 Task: In the  document gratitudepractice.odt Select the text and change paragraph spacing to  'Double' Change page orientation to  'Landscape' Add Page color Dark Red
Action: Mouse moved to (215, 389)
Screenshot: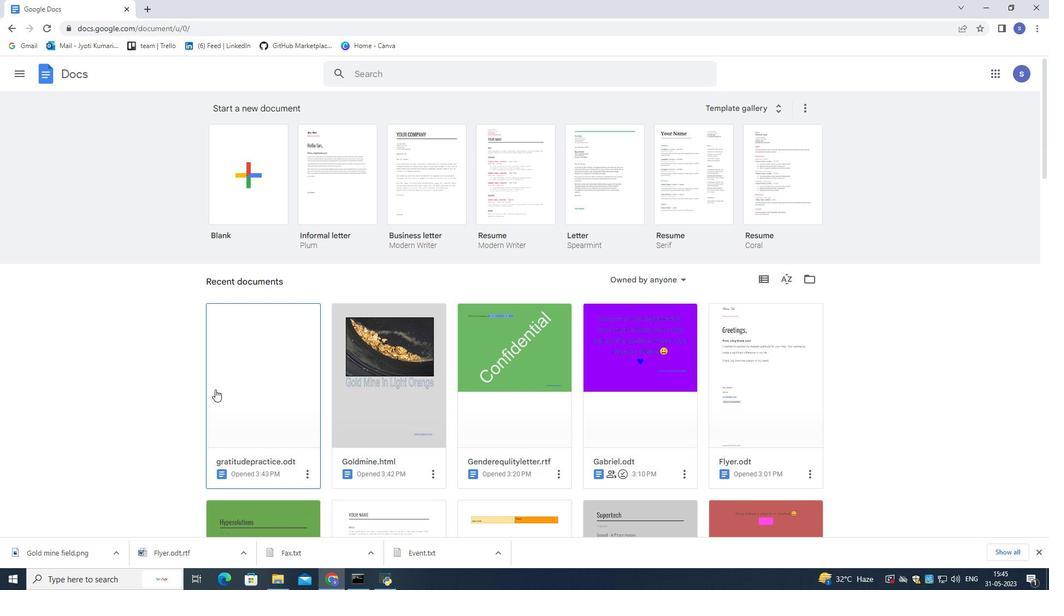 
Action: Mouse pressed left at (215, 389)
Screenshot: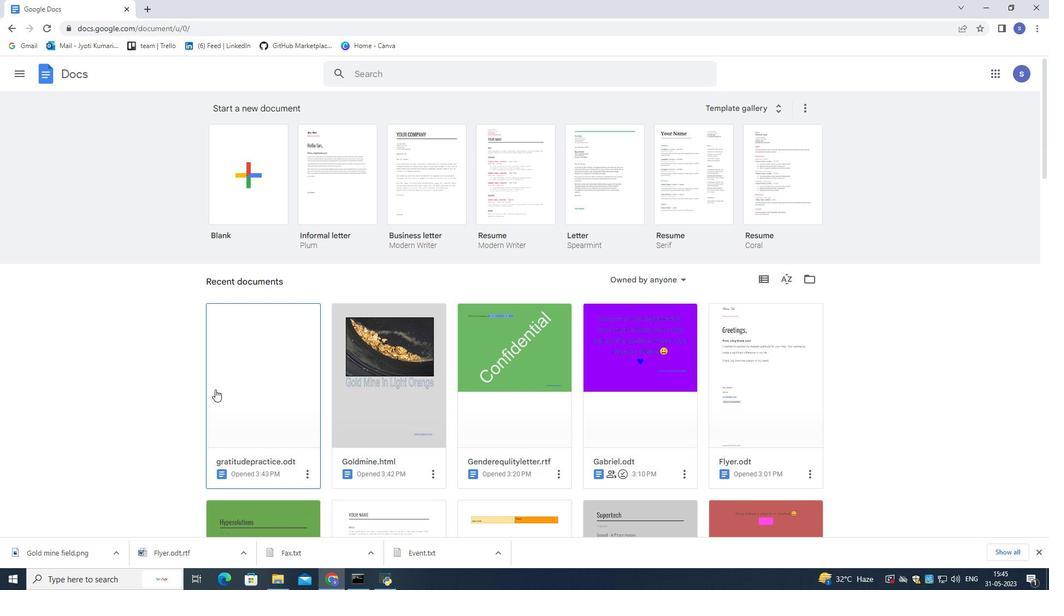 
Action: Mouse moved to (452, 252)
Screenshot: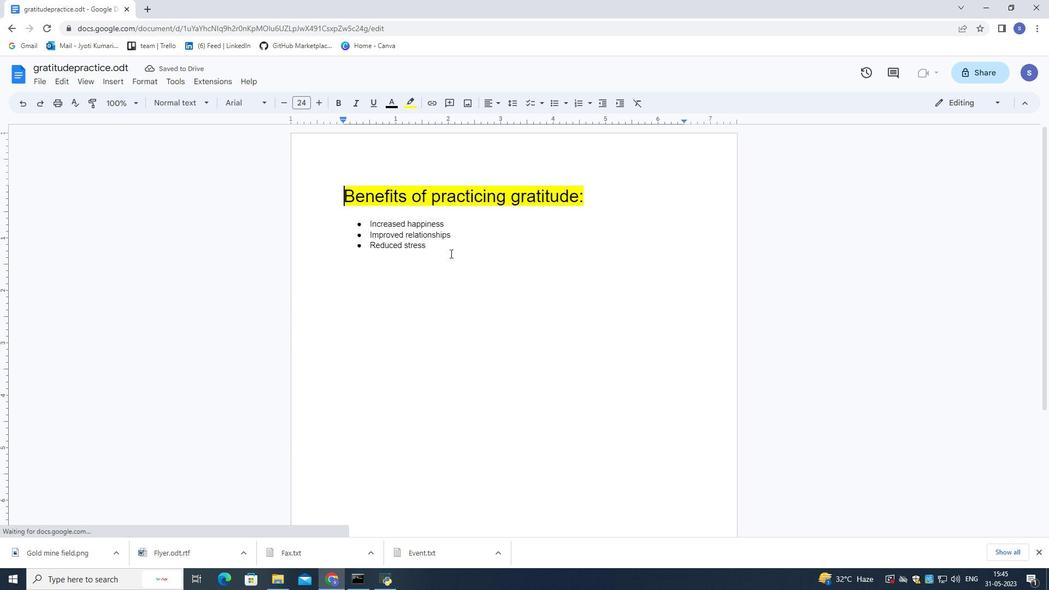 
Action: Mouse pressed left at (452, 252)
Screenshot: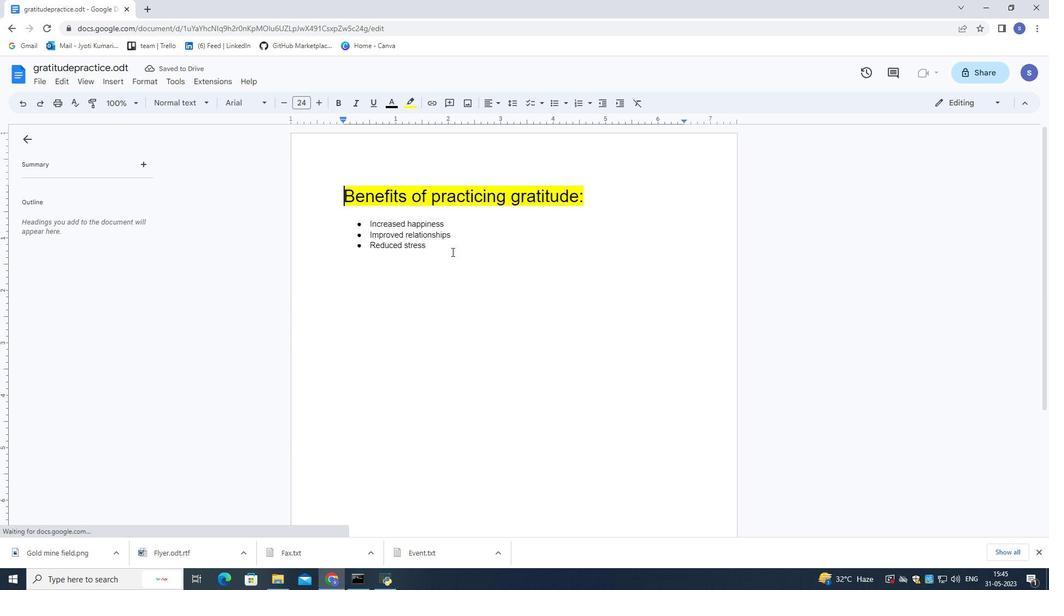 
Action: Mouse moved to (516, 108)
Screenshot: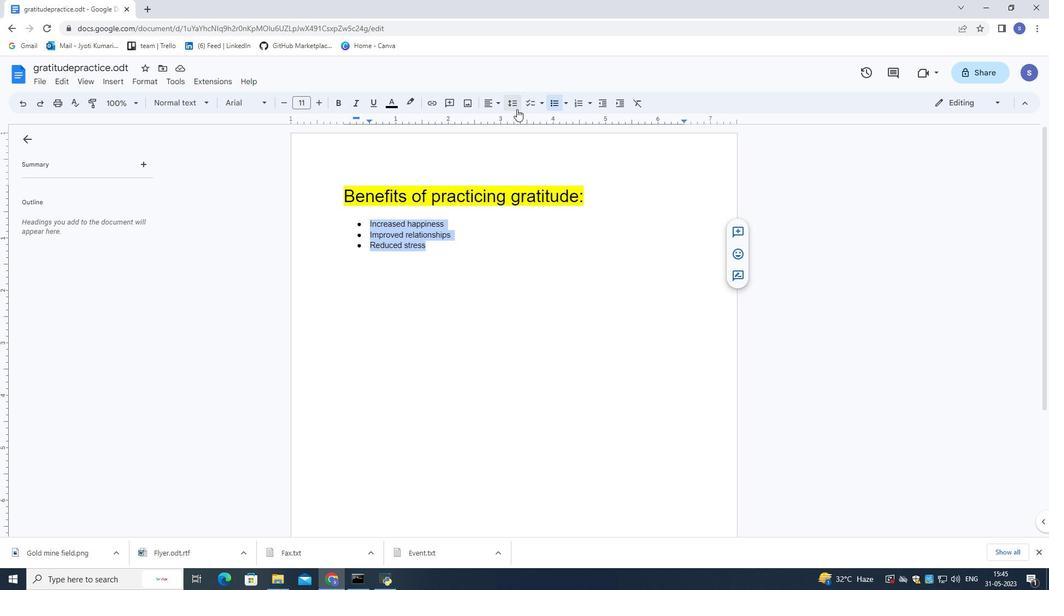
Action: Mouse pressed left at (516, 108)
Screenshot: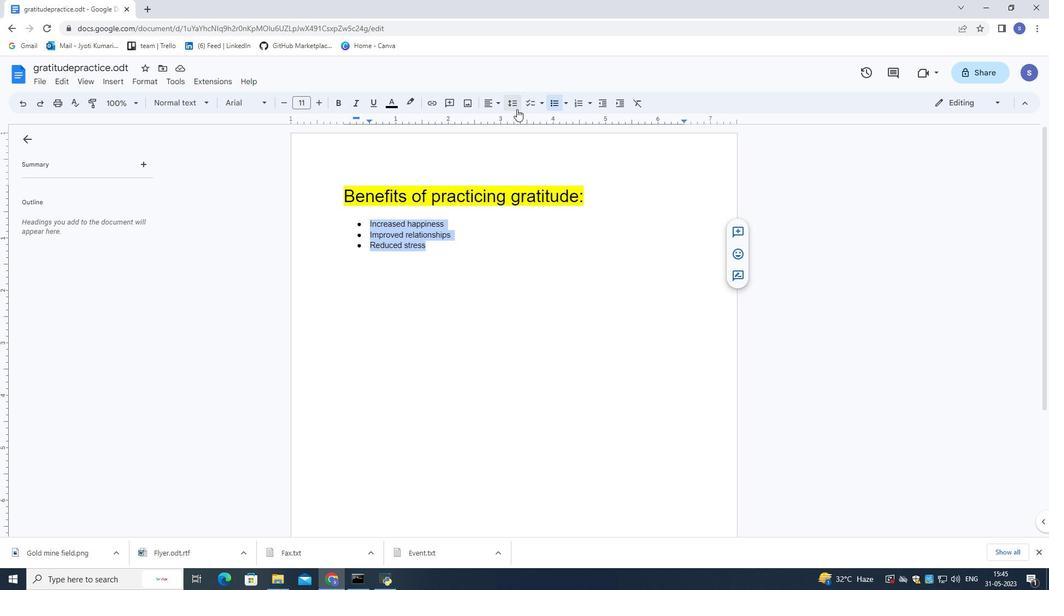 
Action: Mouse moved to (527, 177)
Screenshot: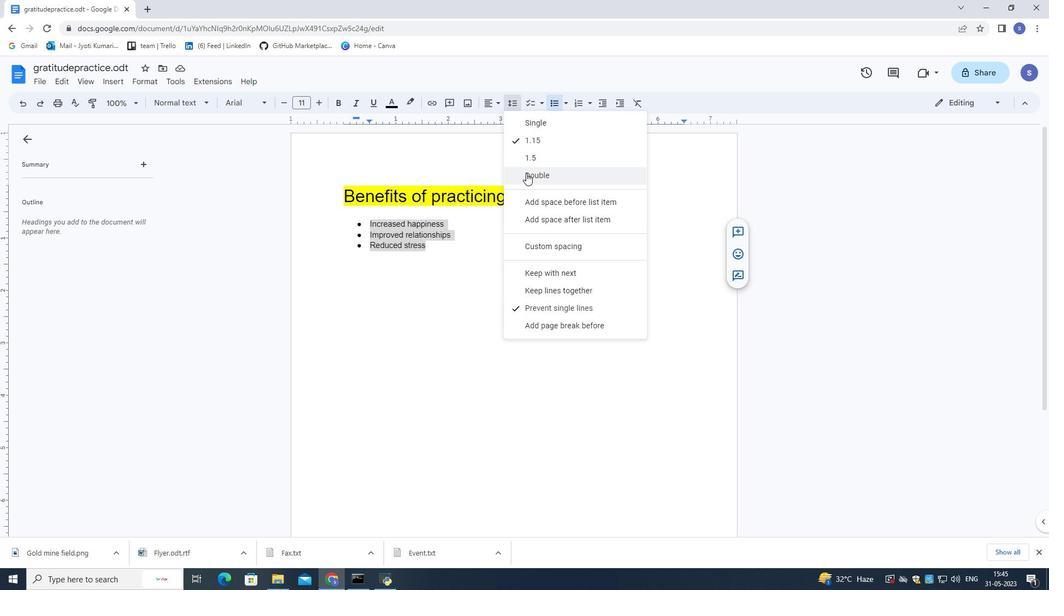 
Action: Mouse pressed left at (527, 177)
Screenshot: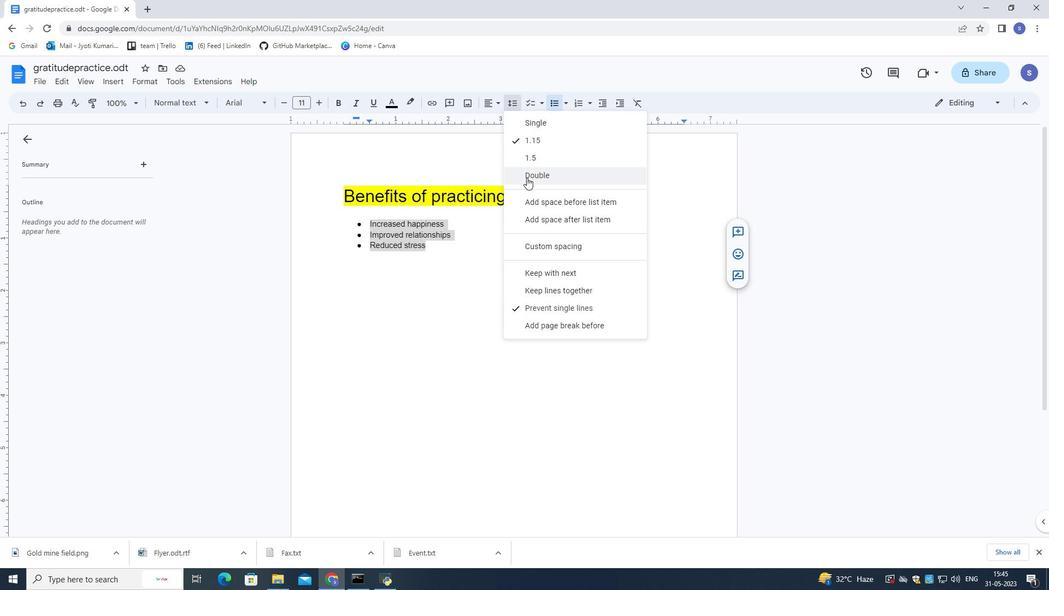 
Action: Mouse moved to (311, 217)
Screenshot: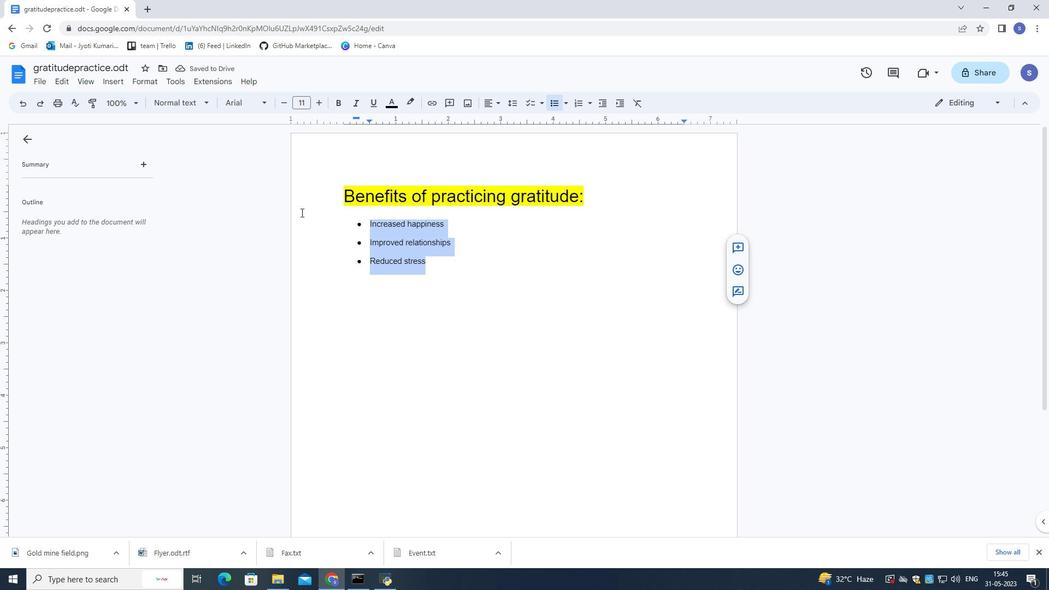
Action: Mouse pressed left at (311, 217)
Screenshot: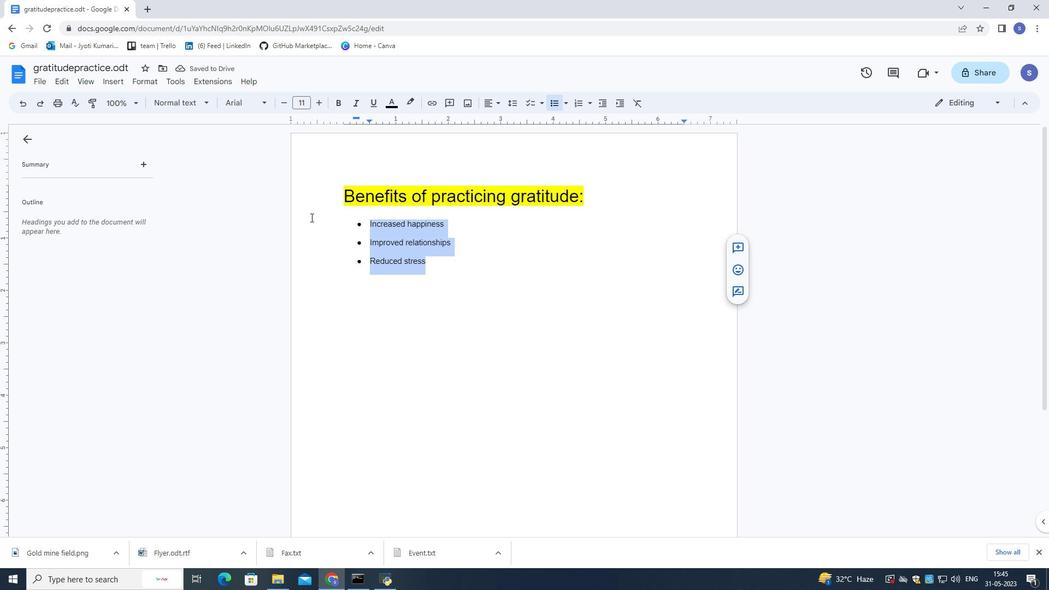 
Action: Mouse moved to (139, 79)
Screenshot: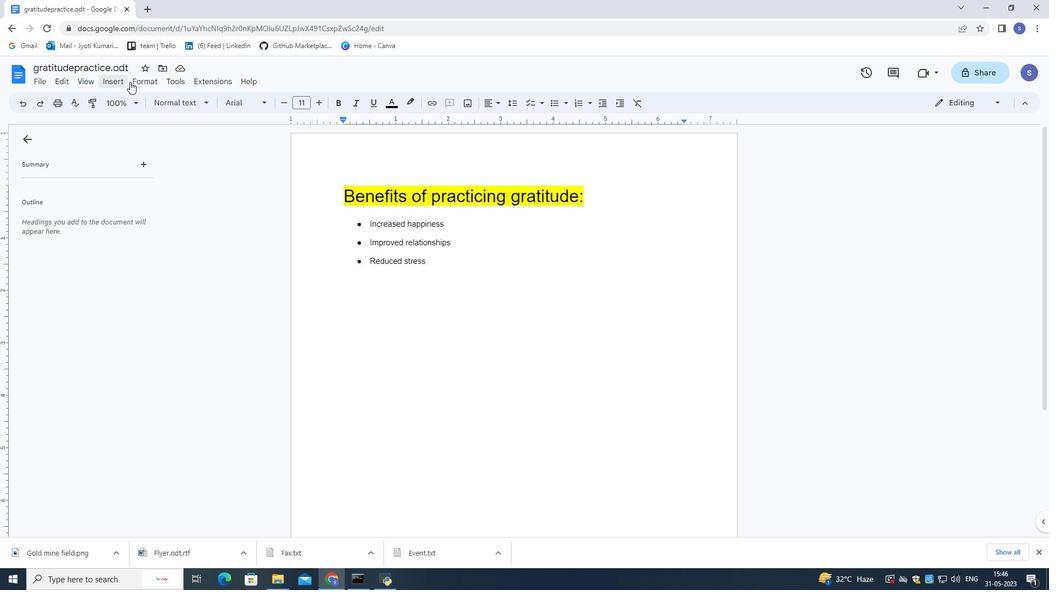 
Action: Mouse pressed left at (139, 79)
Screenshot: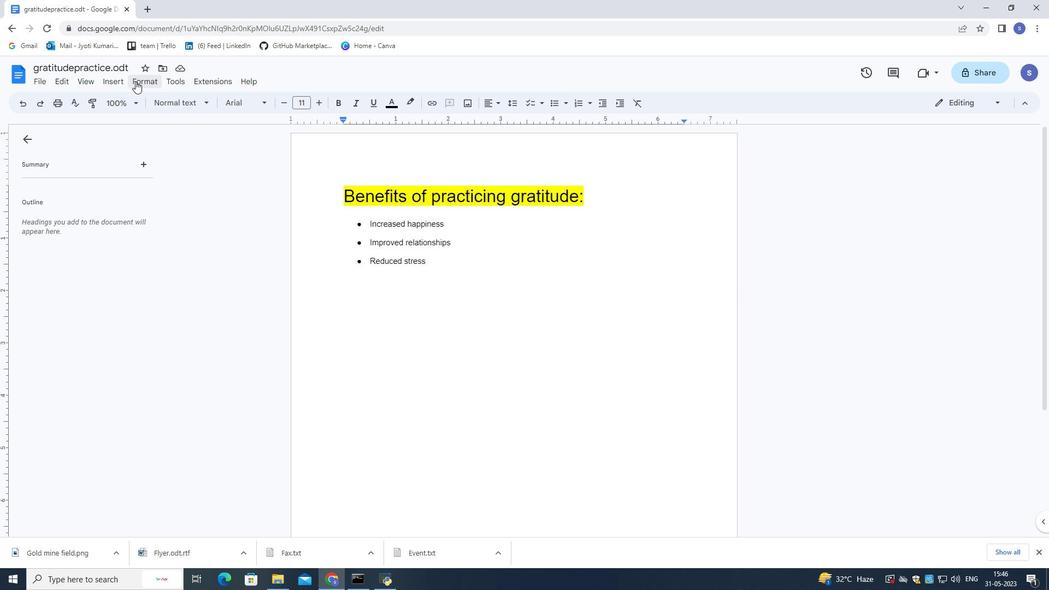 
Action: Mouse moved to (172, 251)
Screenshot: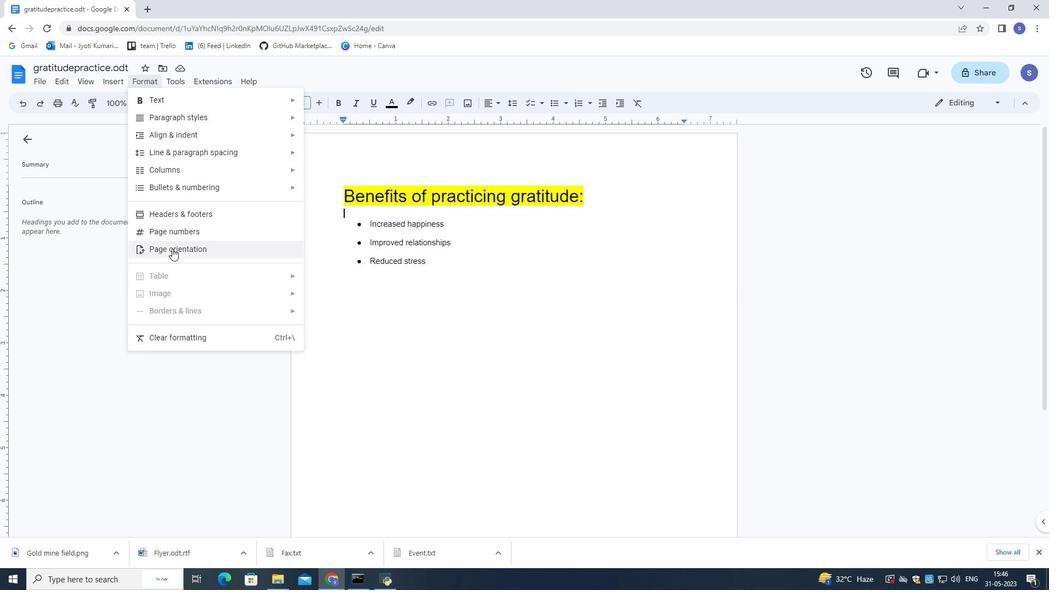 
Action: Mouse pressed left at (172, 251)
Screenshot: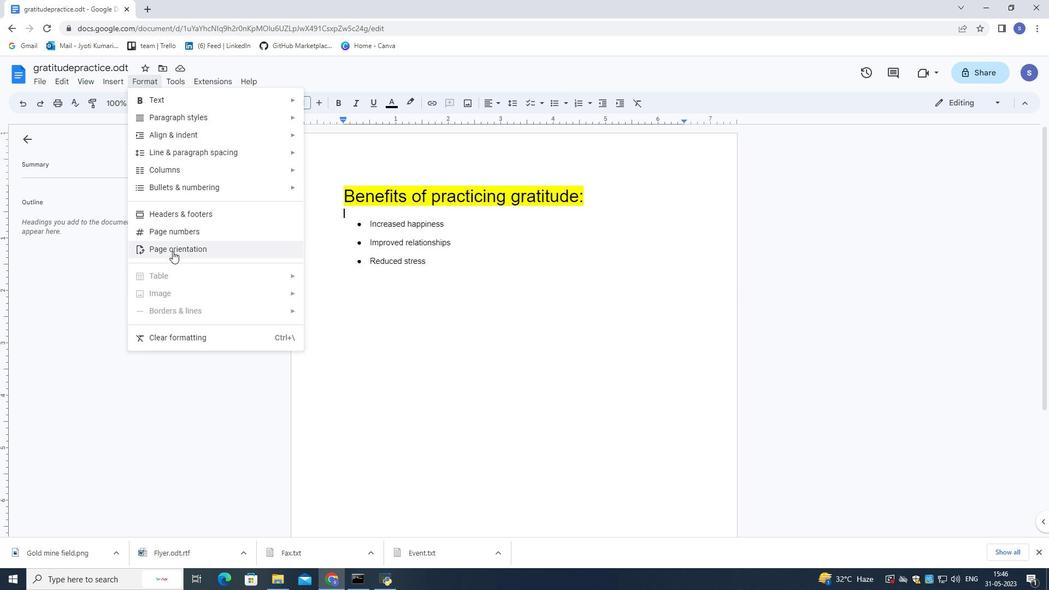 
Action: Mouse moved to (489, 318)
Screenshot: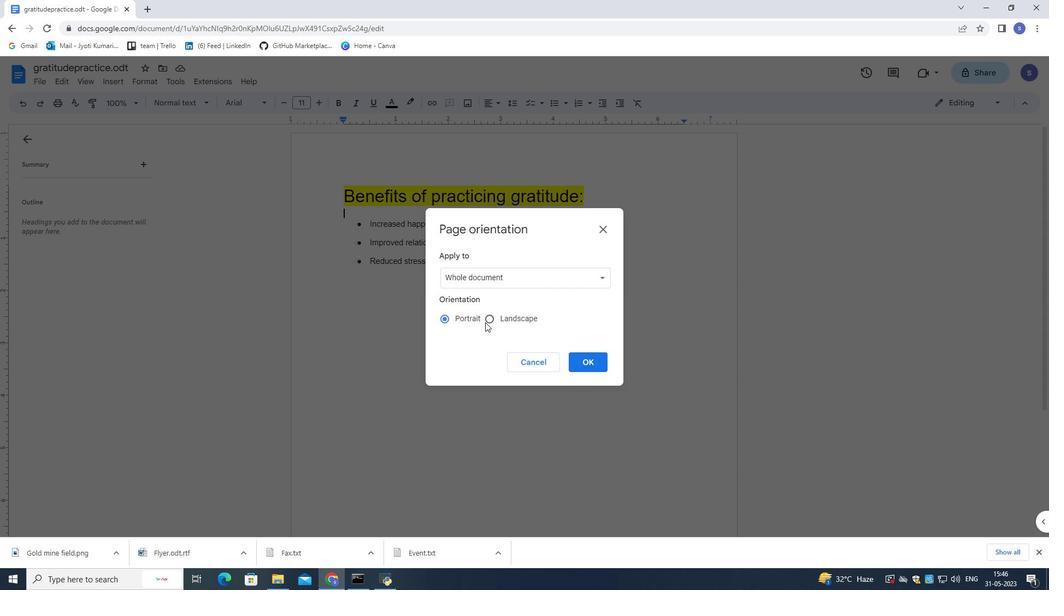 
Action: Mouse pressed left at (489, 318)
Screenshot: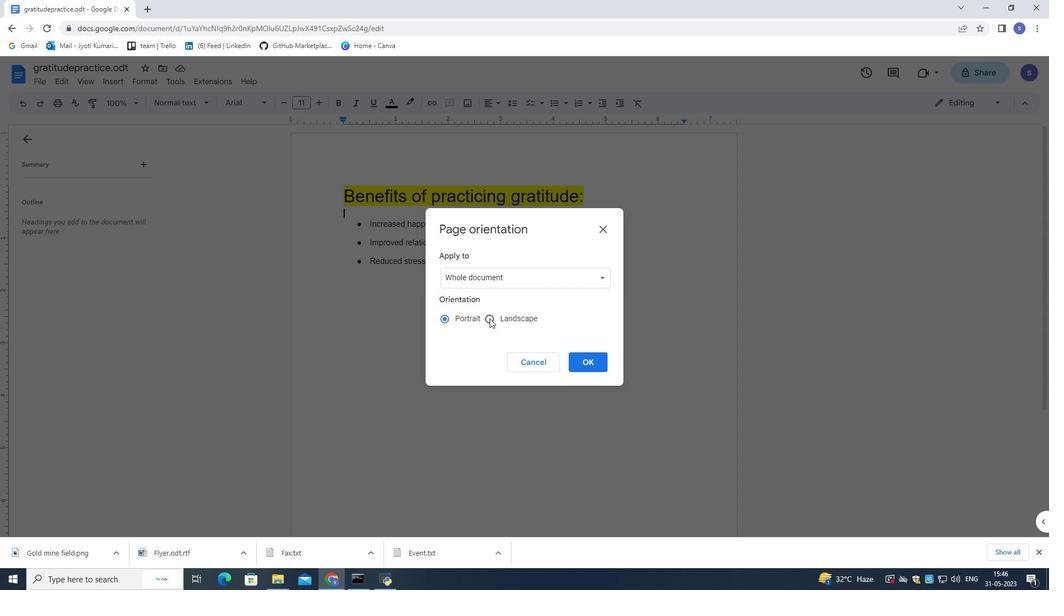 
Action: Mouse moved to (590, 365)
Screenshot: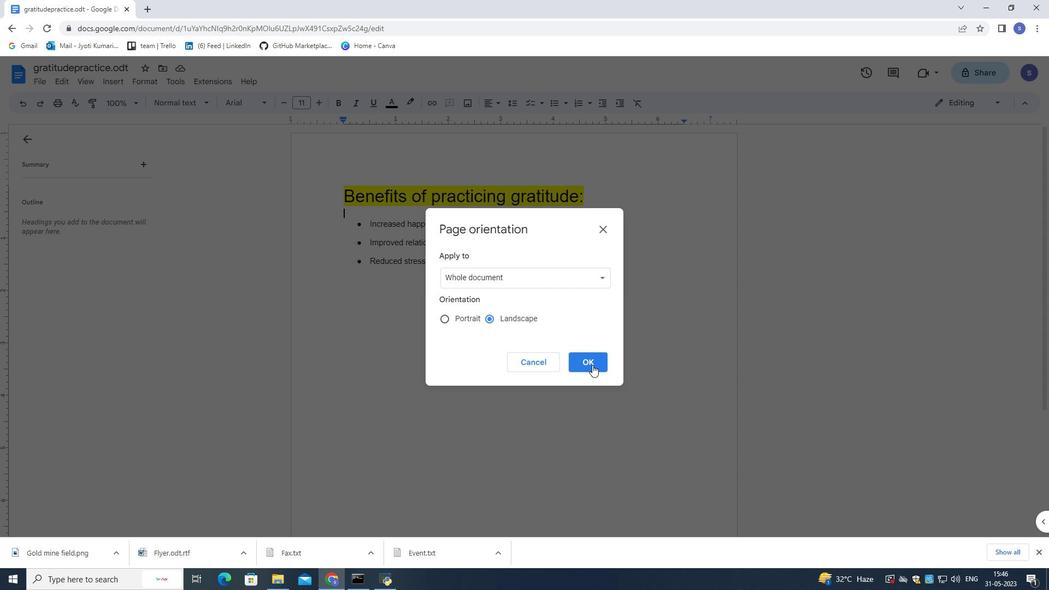 
Action: Mouse pressed left at (590, 365)
Screenshot: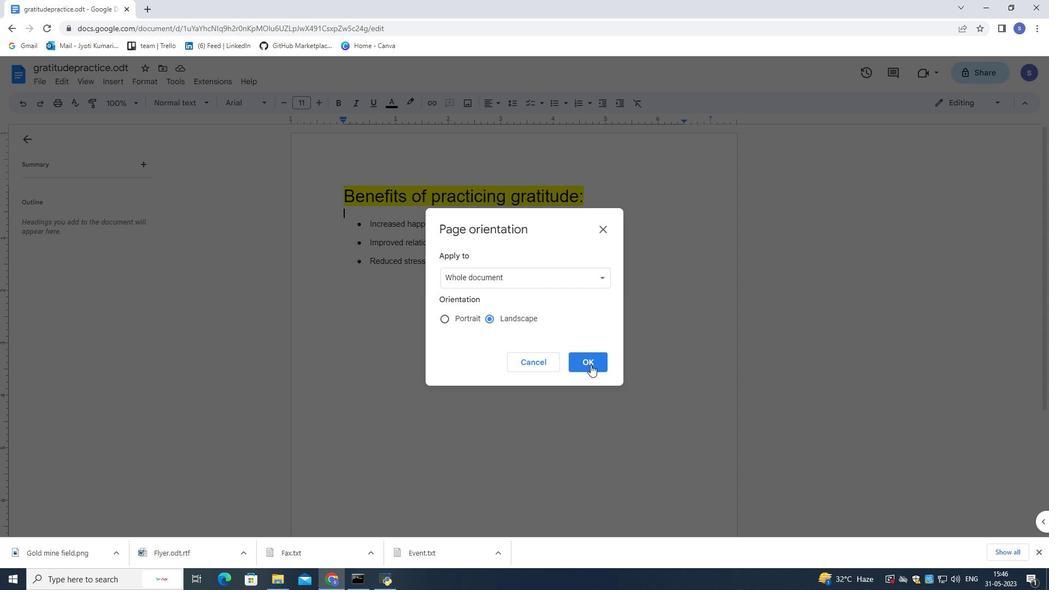 
Action: Mouse moved to (43, 77)
Screenshot: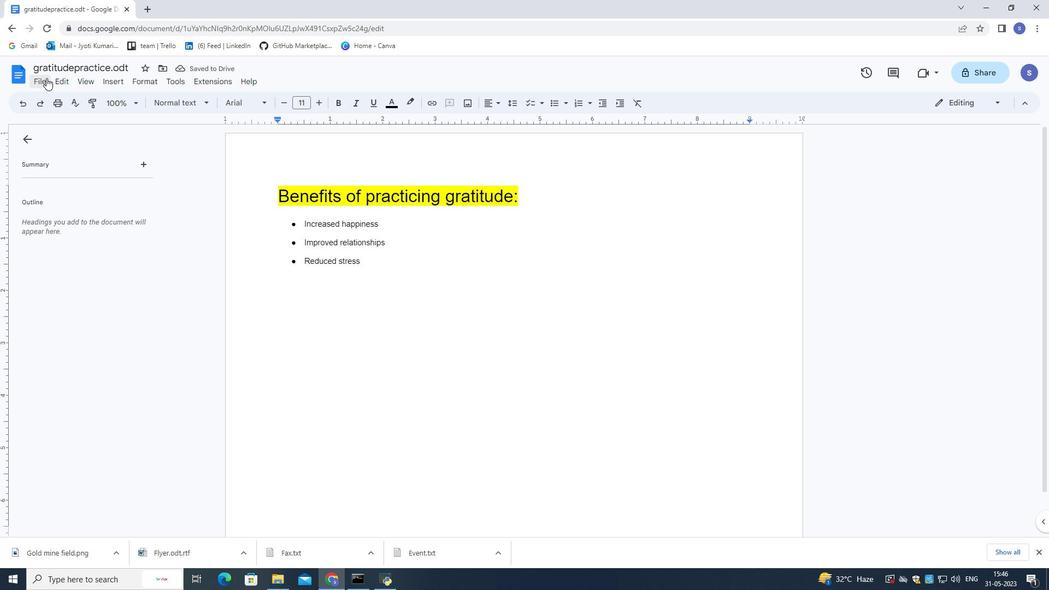 
Action: Mouse pressed left at (43, 77)
Screenshot: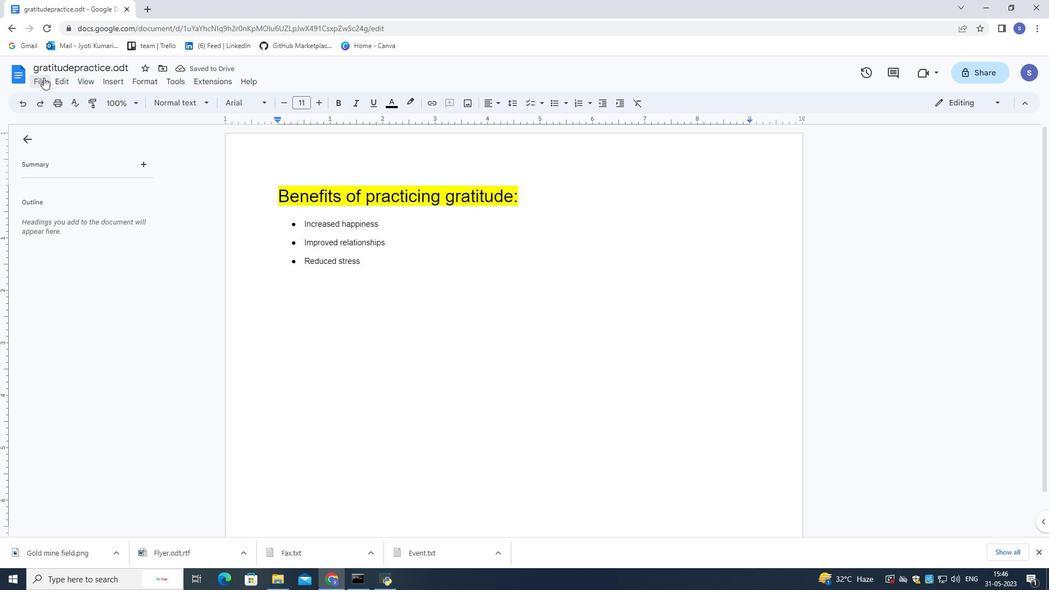 
Action: Mouse moved to (89, 387)
Screenshot: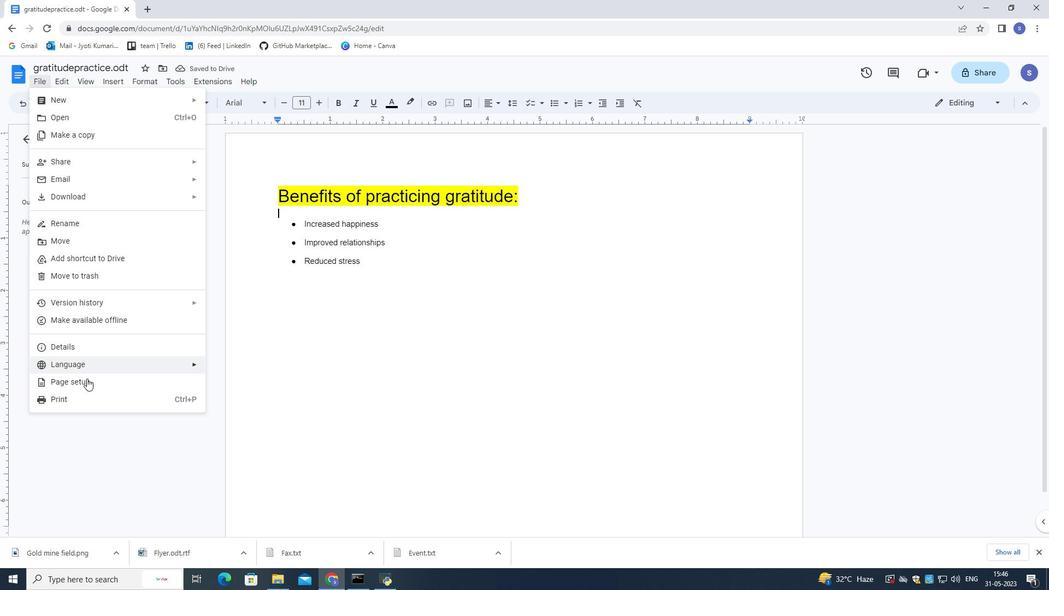 
Action: Mouse pressed left at (89, 387)
Screenshot: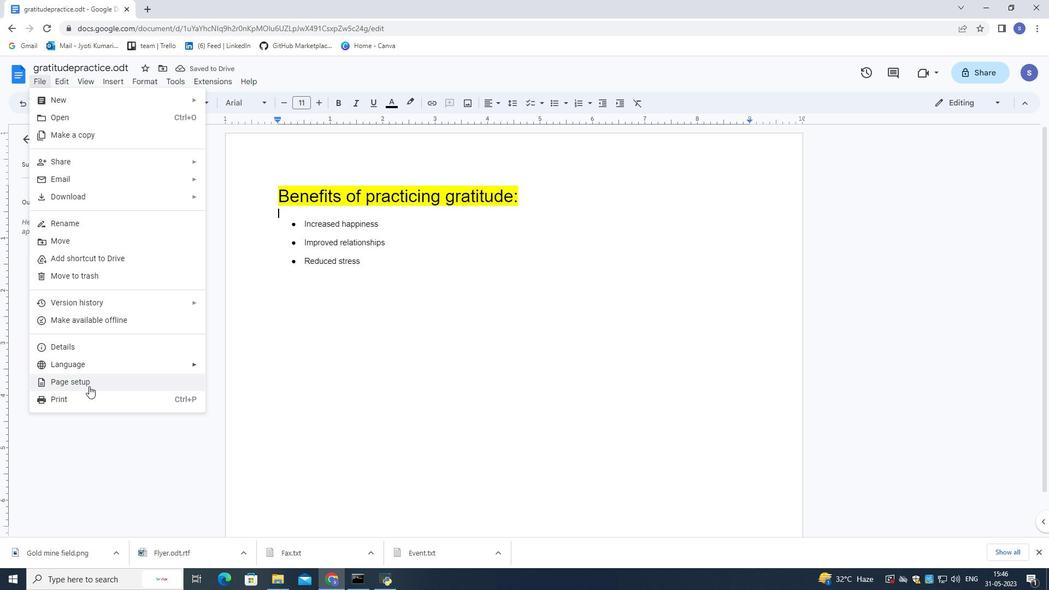 
Action: Mouse moved to (441, 366)
Screenshot: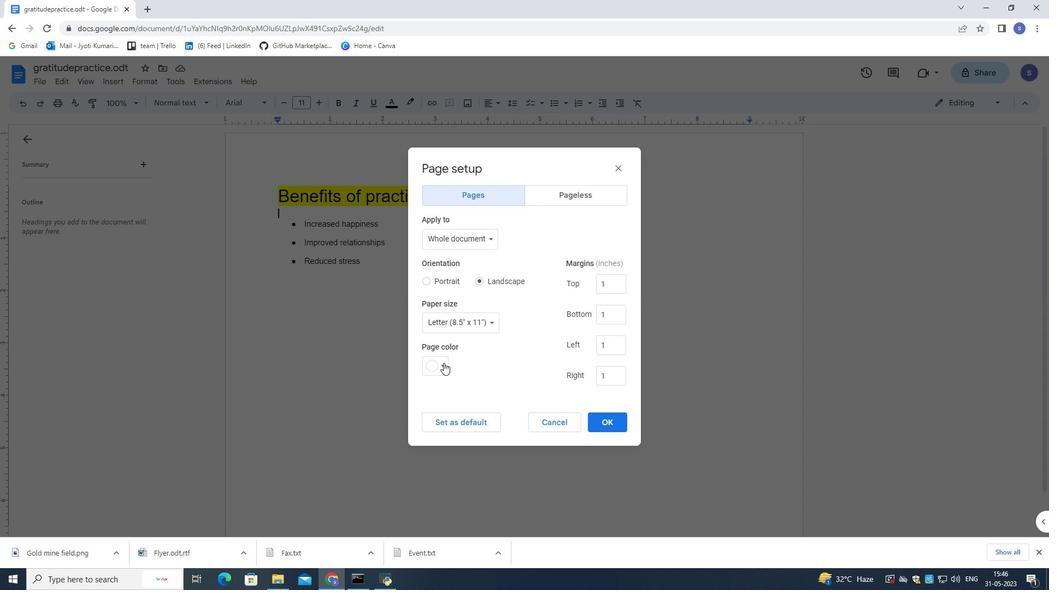 
Action: Mouse pressed left at (441, 366)
Screenshot: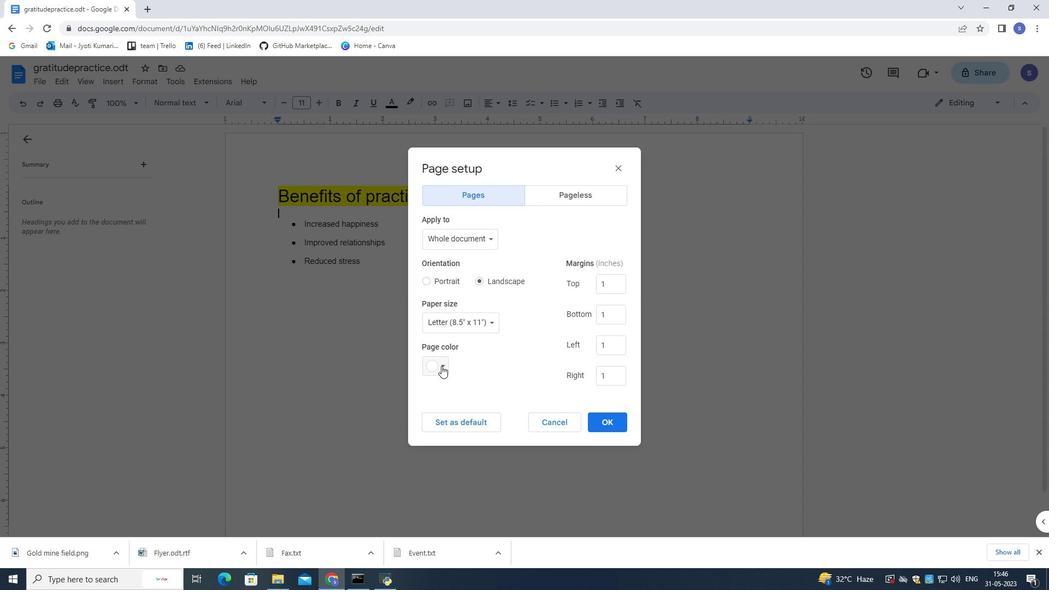 
Action: Mouse moved to (444, 459)
Screenshot: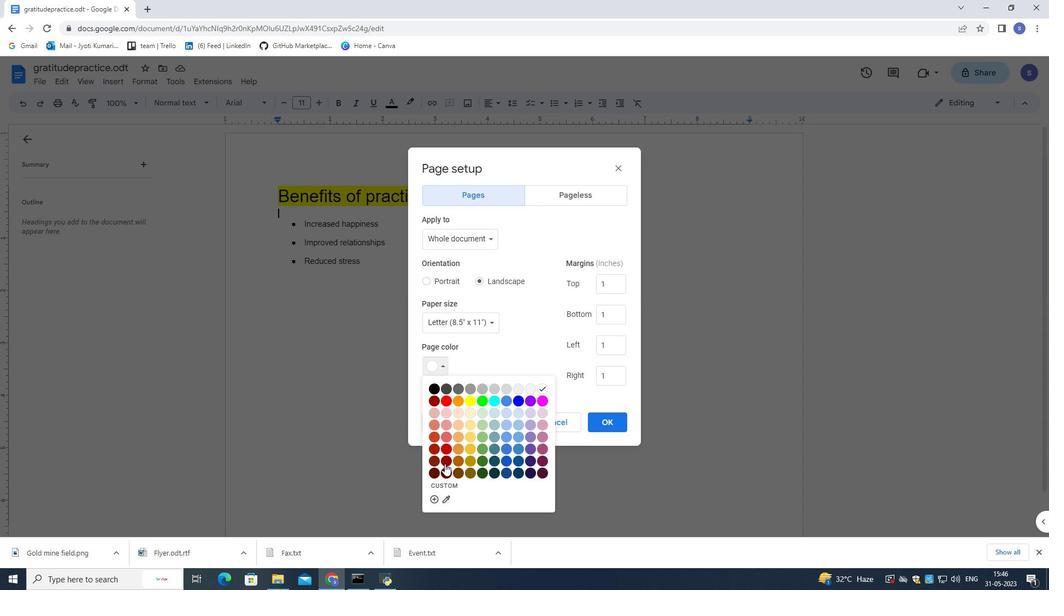 
Action: Mouse pressed left at (444, 459)
Screenshot: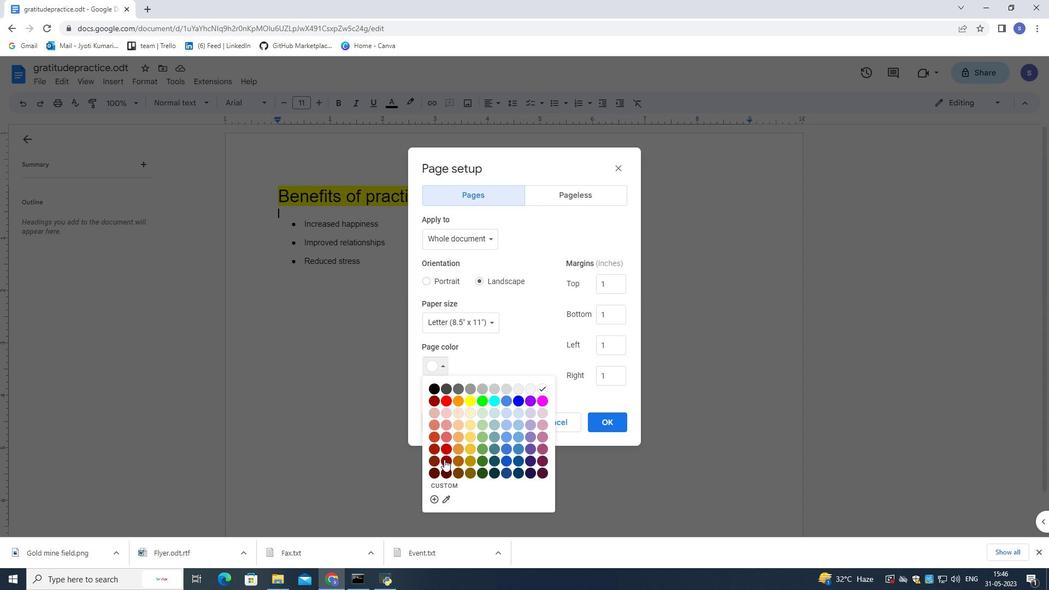 
Action: Mouse moved to (601, 420)
Screenshot: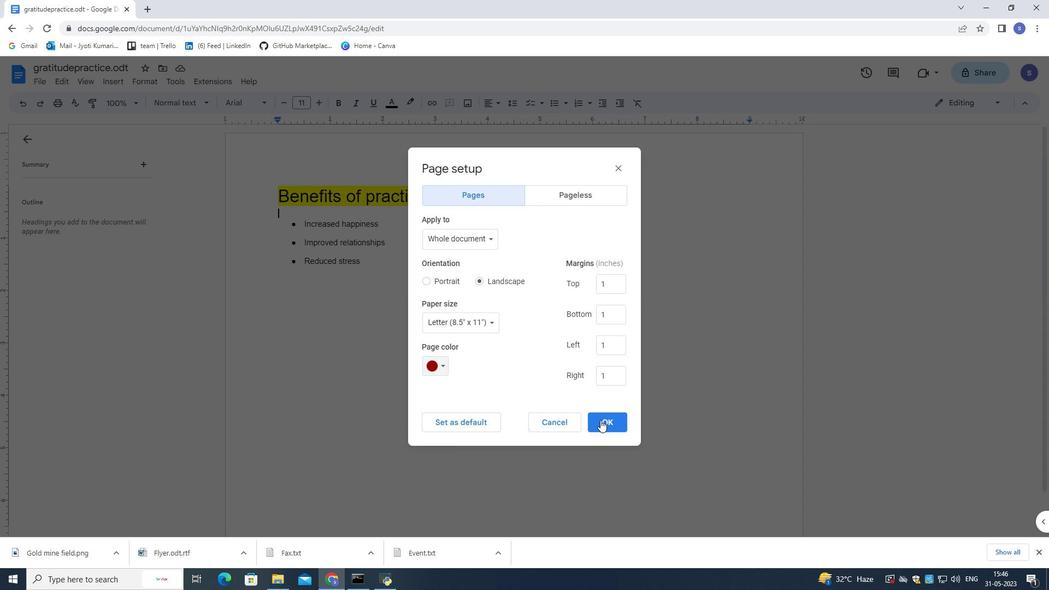 
Action: Mouse pressed left at (601, 420)
Screenshot: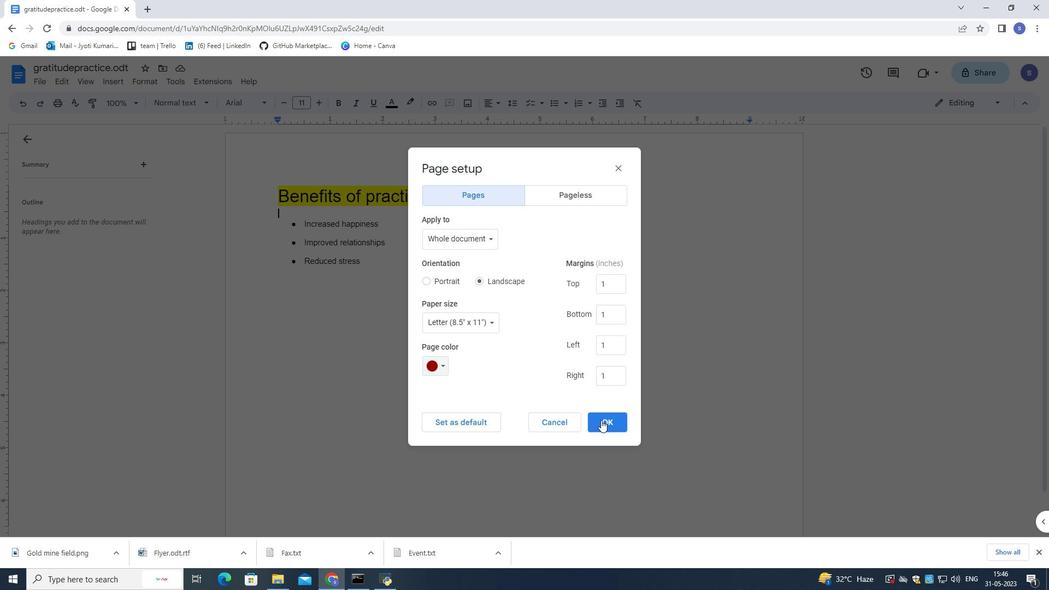 
Action: Mouse moved to (455, 354)
Screenshot: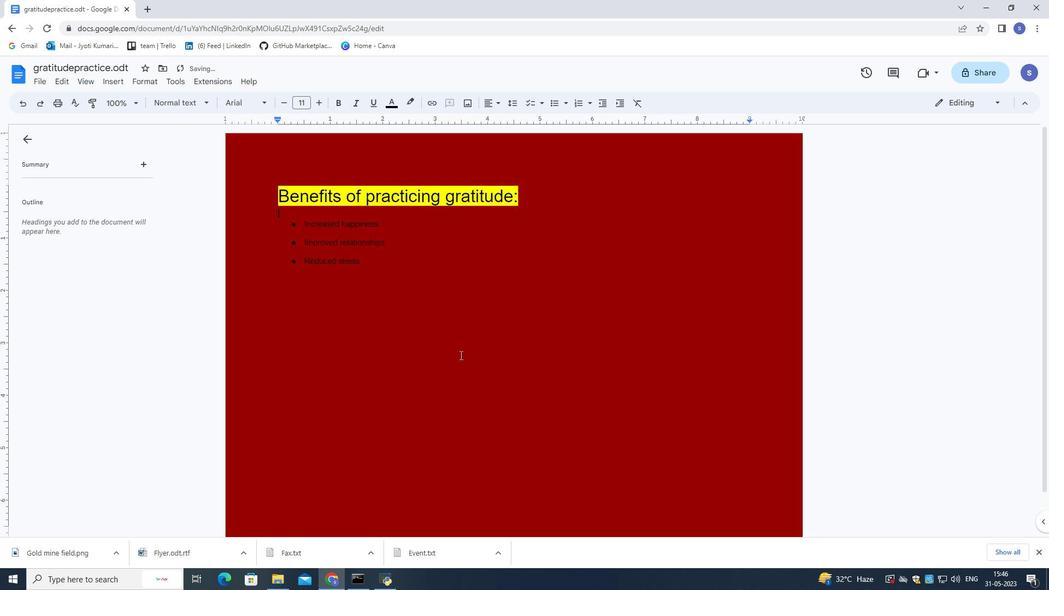 
Action: Mouse pressed left at (455, 354)
Screenshot: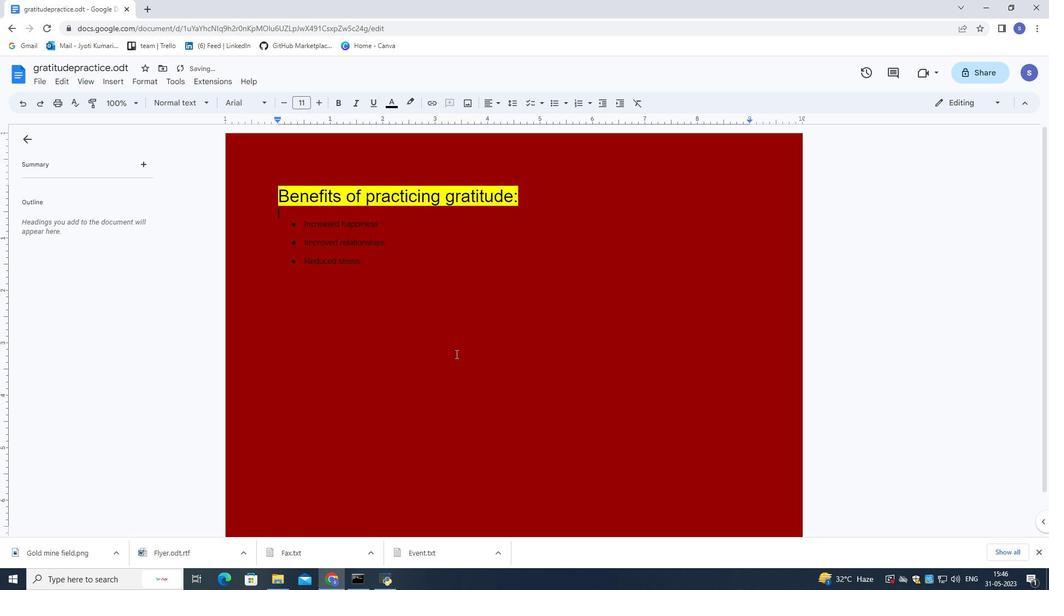 
Action: Mouse moved to (262, 289)
Screenshot: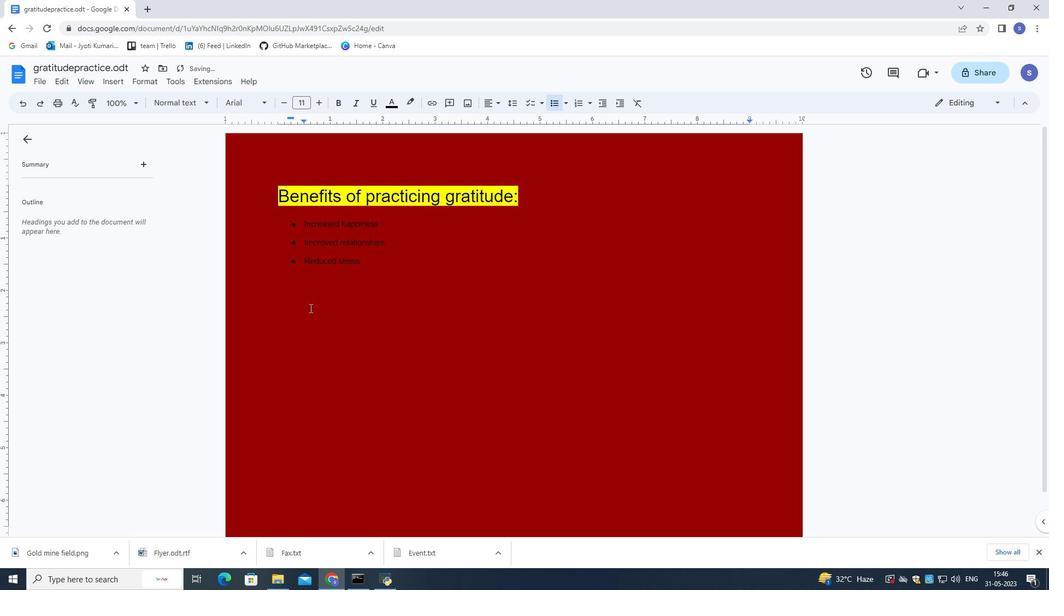 
Action: Mouse scrolled (262, 289) with delta (0, 0)
Screenshot: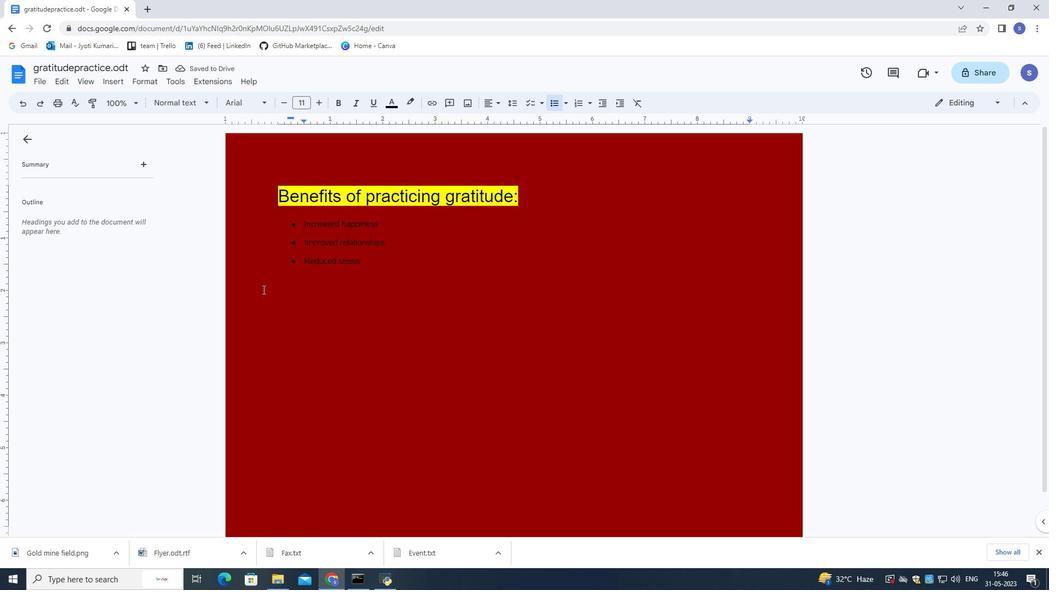 
Action: Mouse scrolled (262, 289) with delta (0, 0)
Screenshot: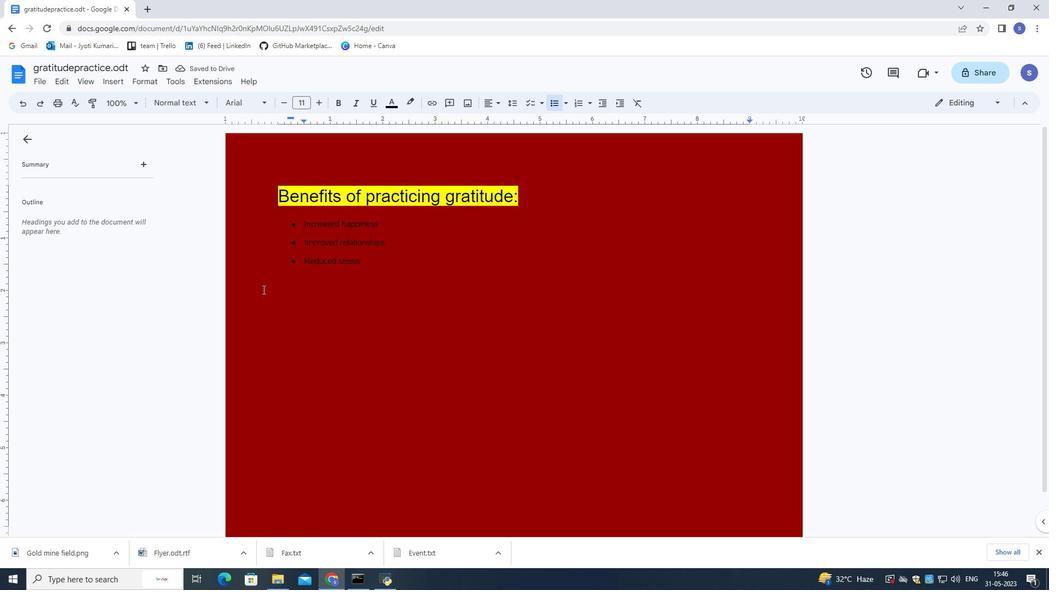 
Action: Mouse scrolled (262, 289) with delta (0, 0)
Screenshot: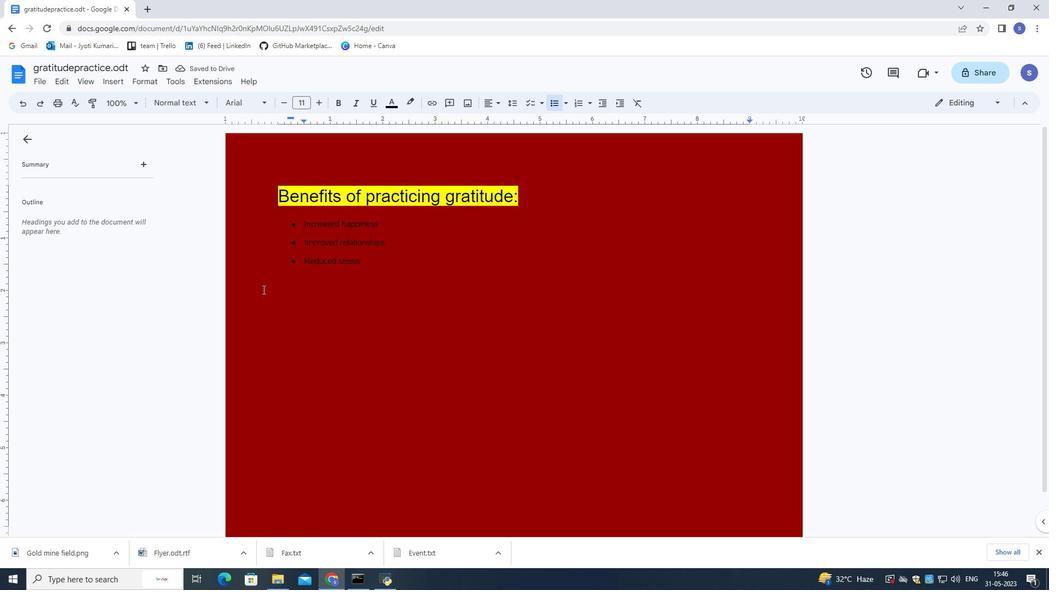 
Action: Mouse scrolled (262, 289) with delta (0, 0)
Screenshot: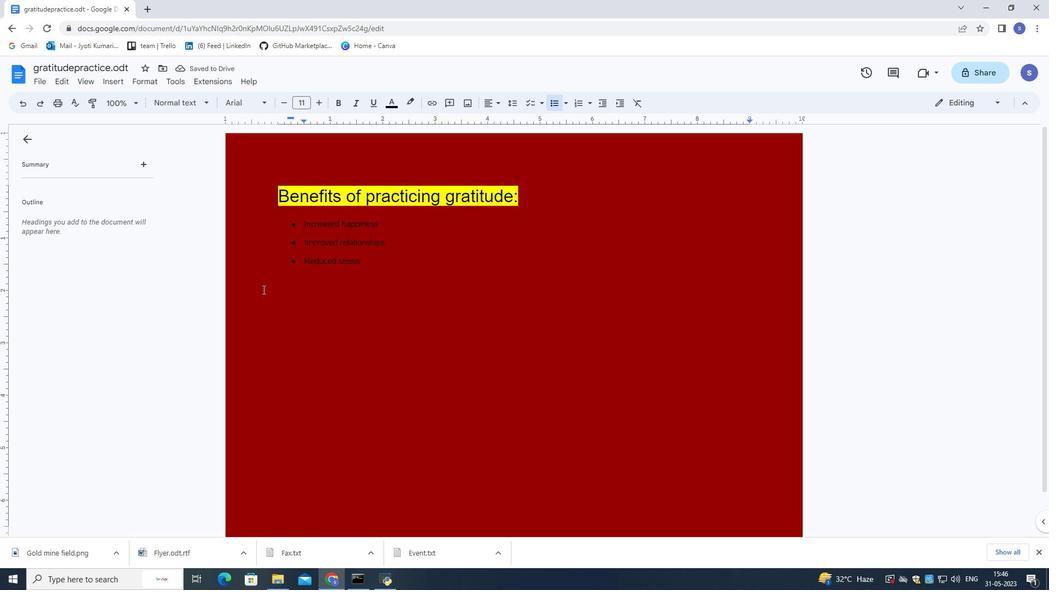 
Action: Mouse scrolled (262, 289) with delta (0, 0)
Screenshot: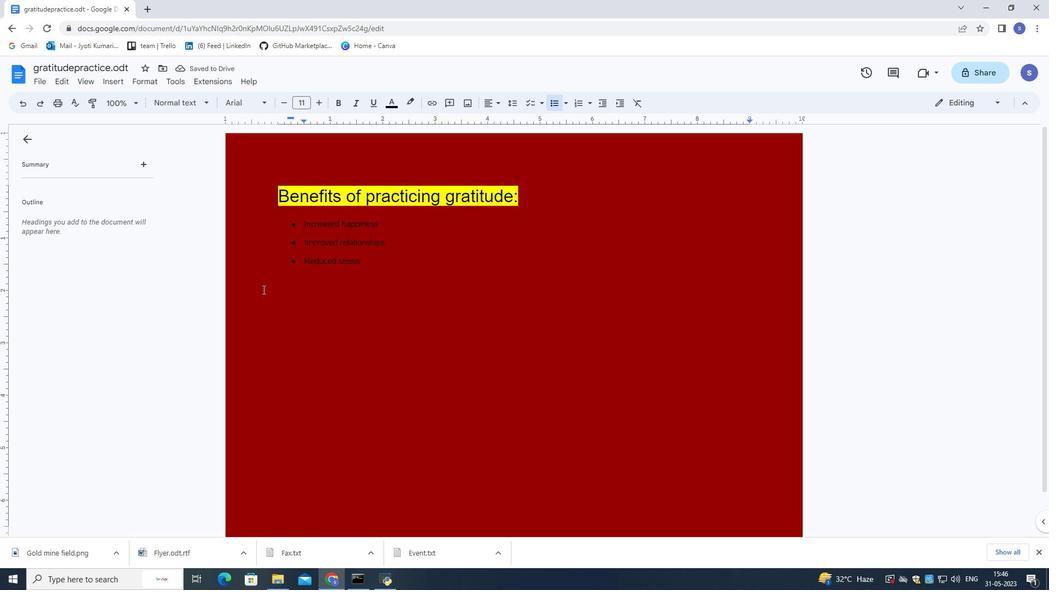
Action: Mouse scrolled (262, 289) with delta (0, 0)
Screenshot: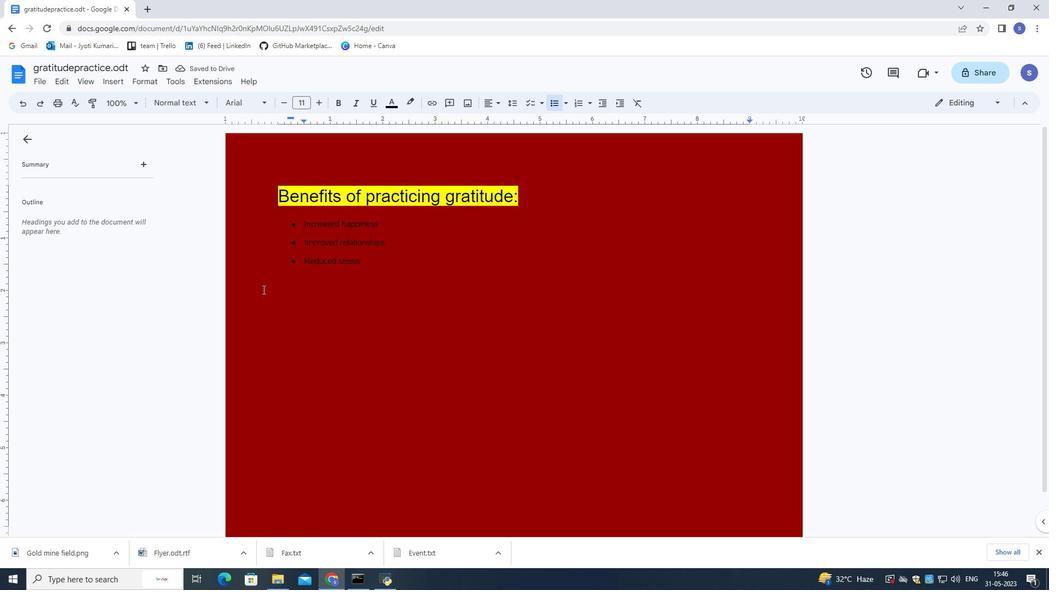 
Action: Mouse scrolled (262, 290) with delta (0, 0)
Screenshot: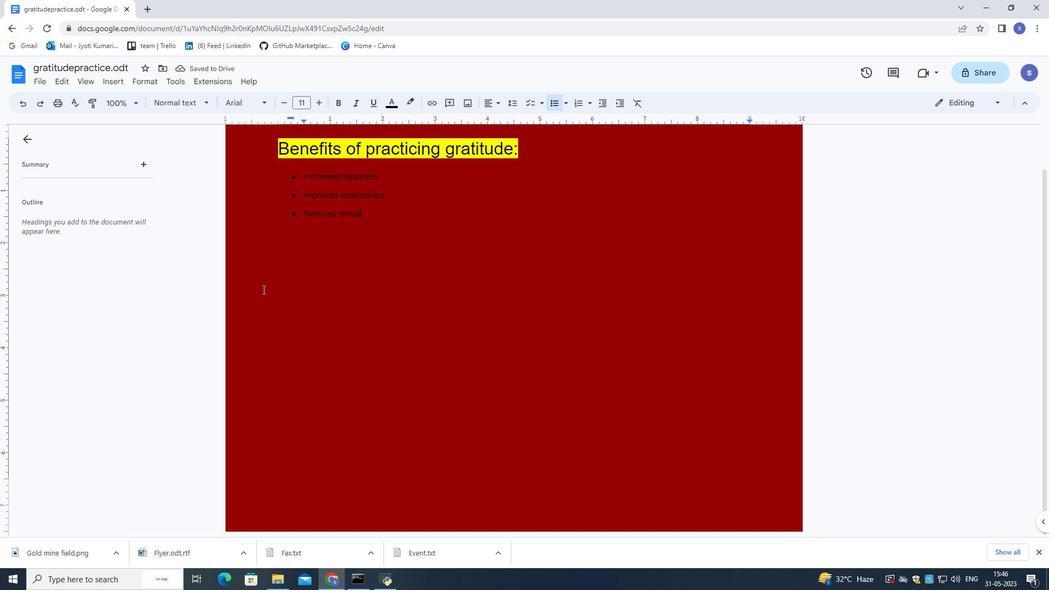 
Action: Mouse scrolled (262, 290) with delta (0, 0)
Screenshot: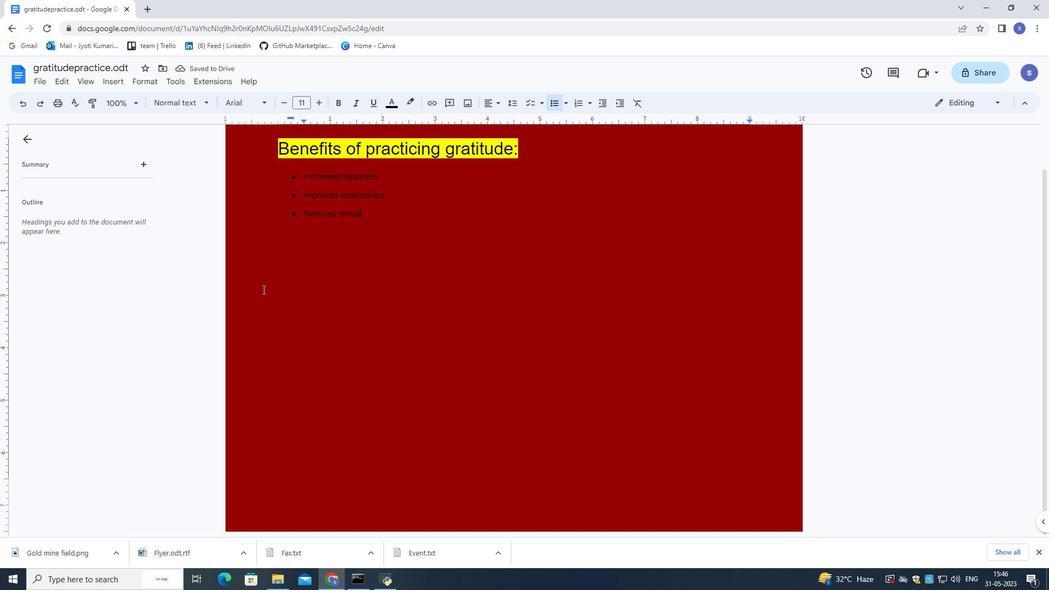 
Action: Mouse scrolled (262, 290) with delta (0, 0)
Screenshot: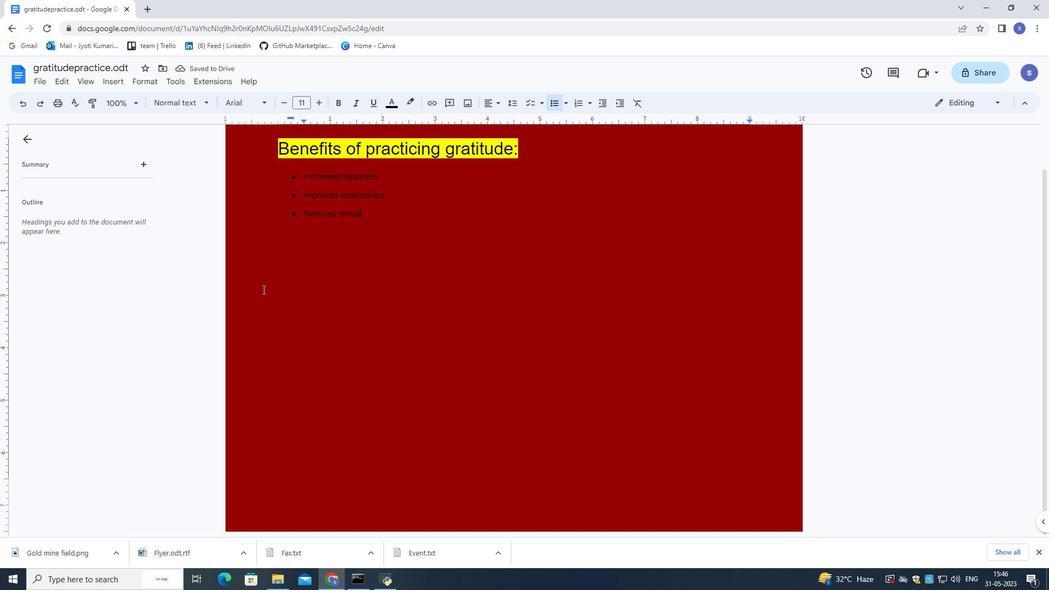 
Action: Mouse scrolled (262, 290) with delta (0, 0)
Screenshot: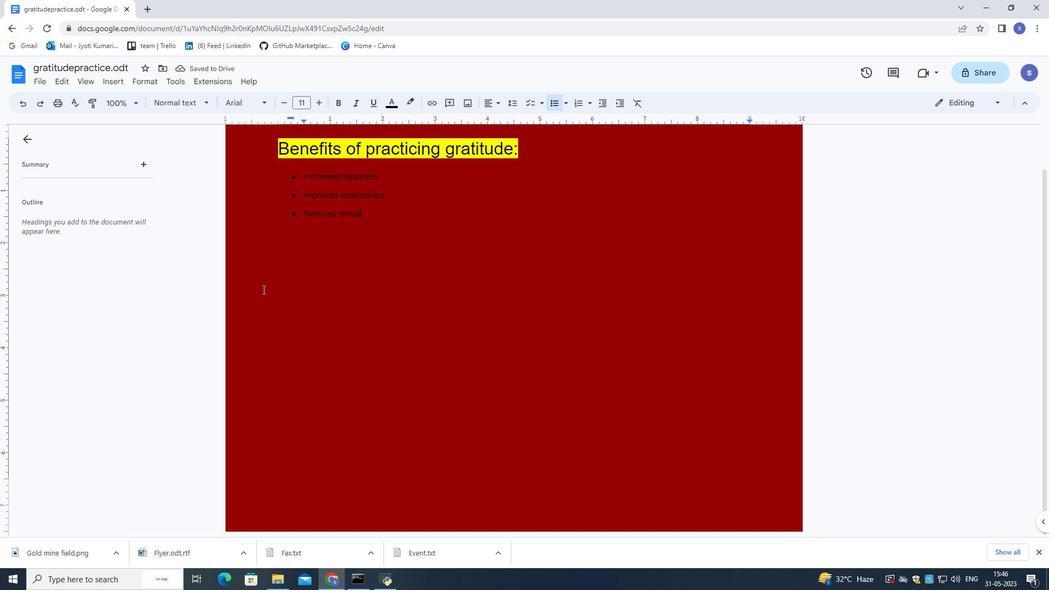 
Action: Mouse scrolled (262, 290) with delta (0, 0)
Screenshot: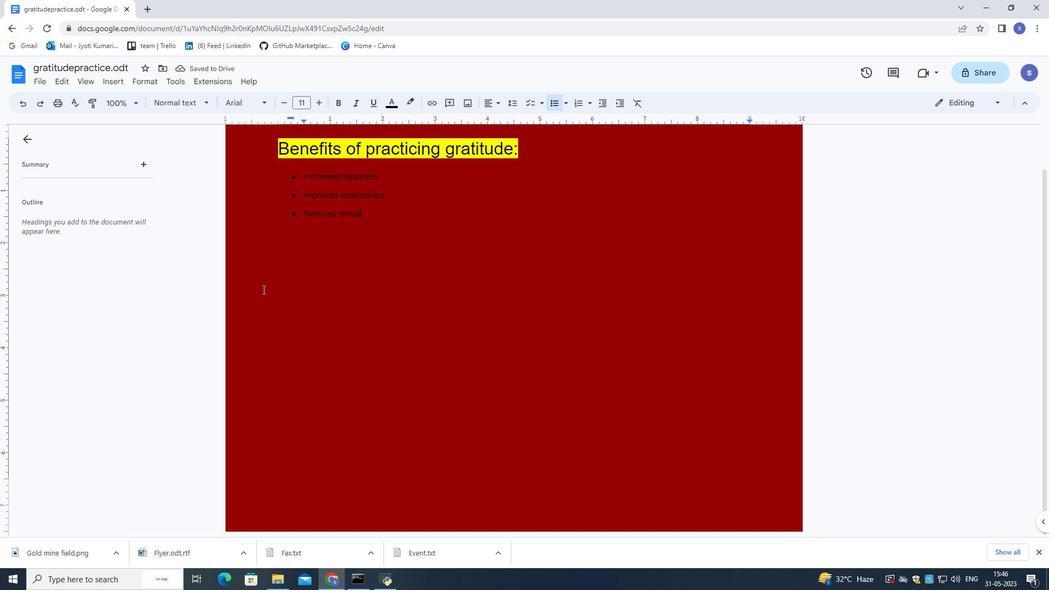 
Action: Mouse scrolled (262, 290) with delta (0, 0)
Screenshot: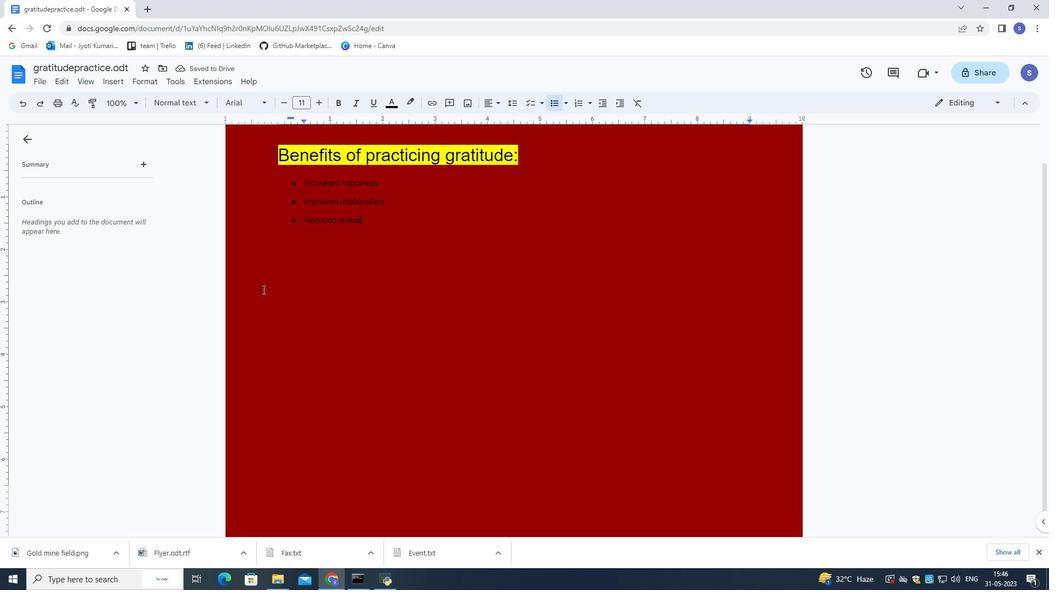 
